 Task: Search tag "Sample" & apply.
Action: Mouse pressed left at (968, 320)
Screenshot: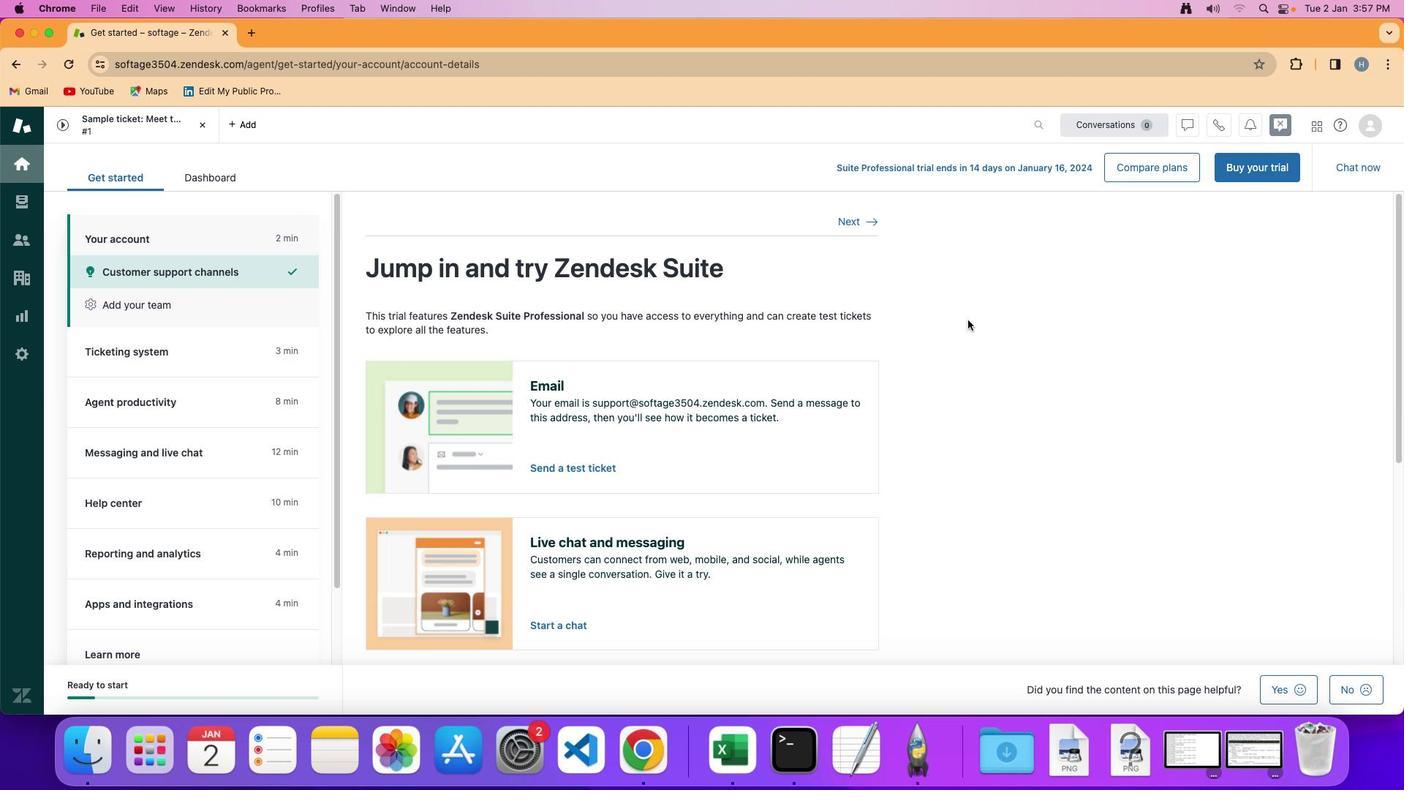 
Action: Mouse moved to (27, 205)
Screenshot: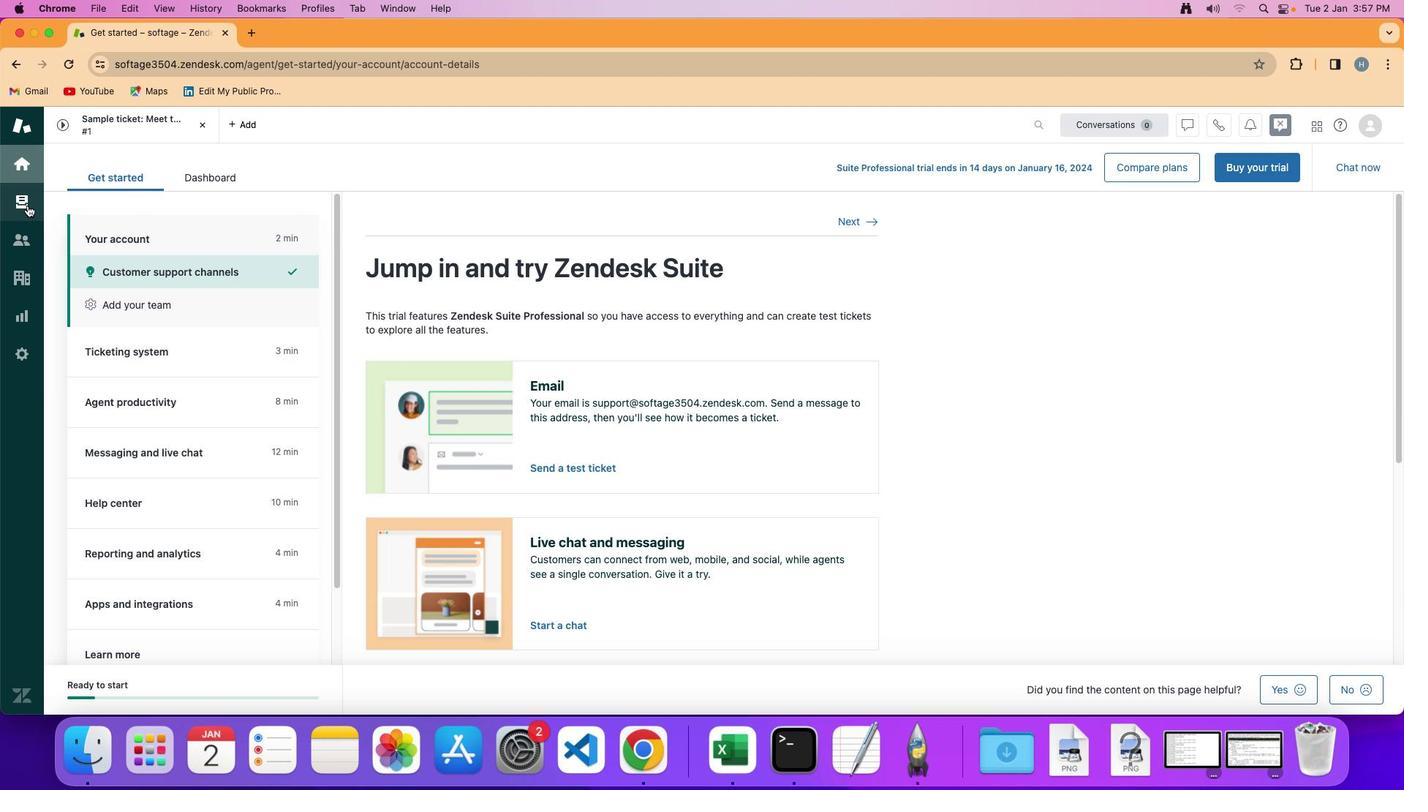 
Action: Mouse pressed left at (27, 205)
Screenshot: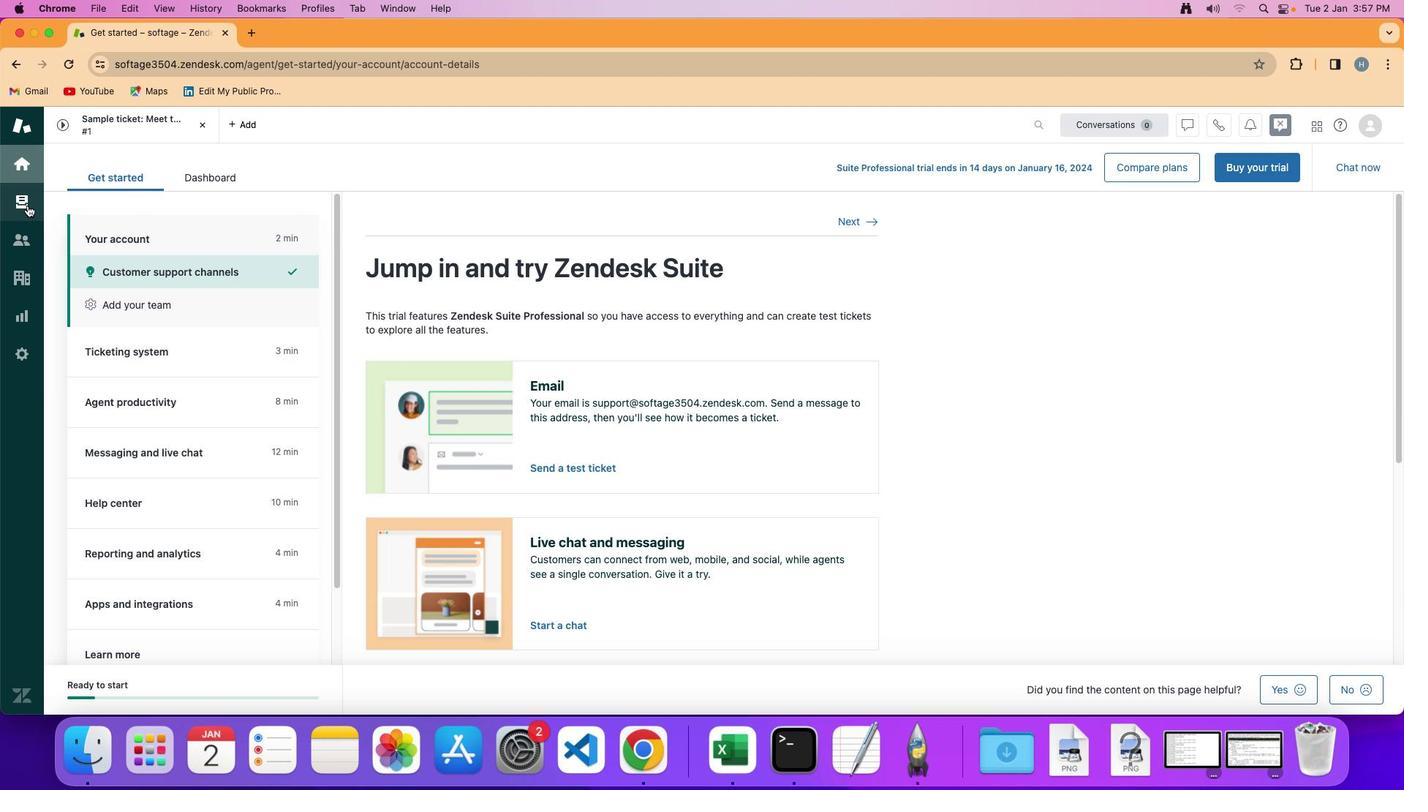 
Action: Mouse moved to (335, 226)
Screenshot: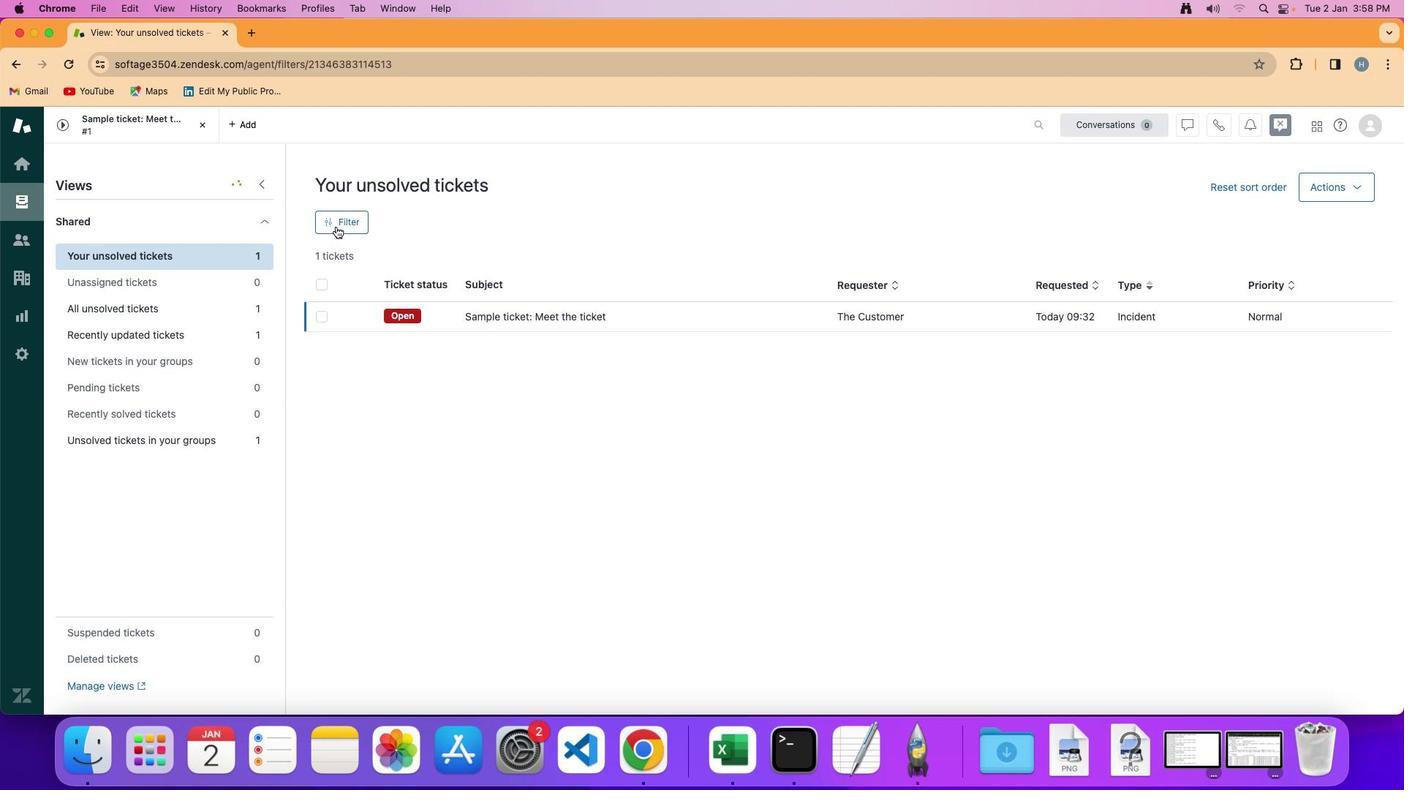 
Action: Mouse pressed left at (335, 226)
Screenshot: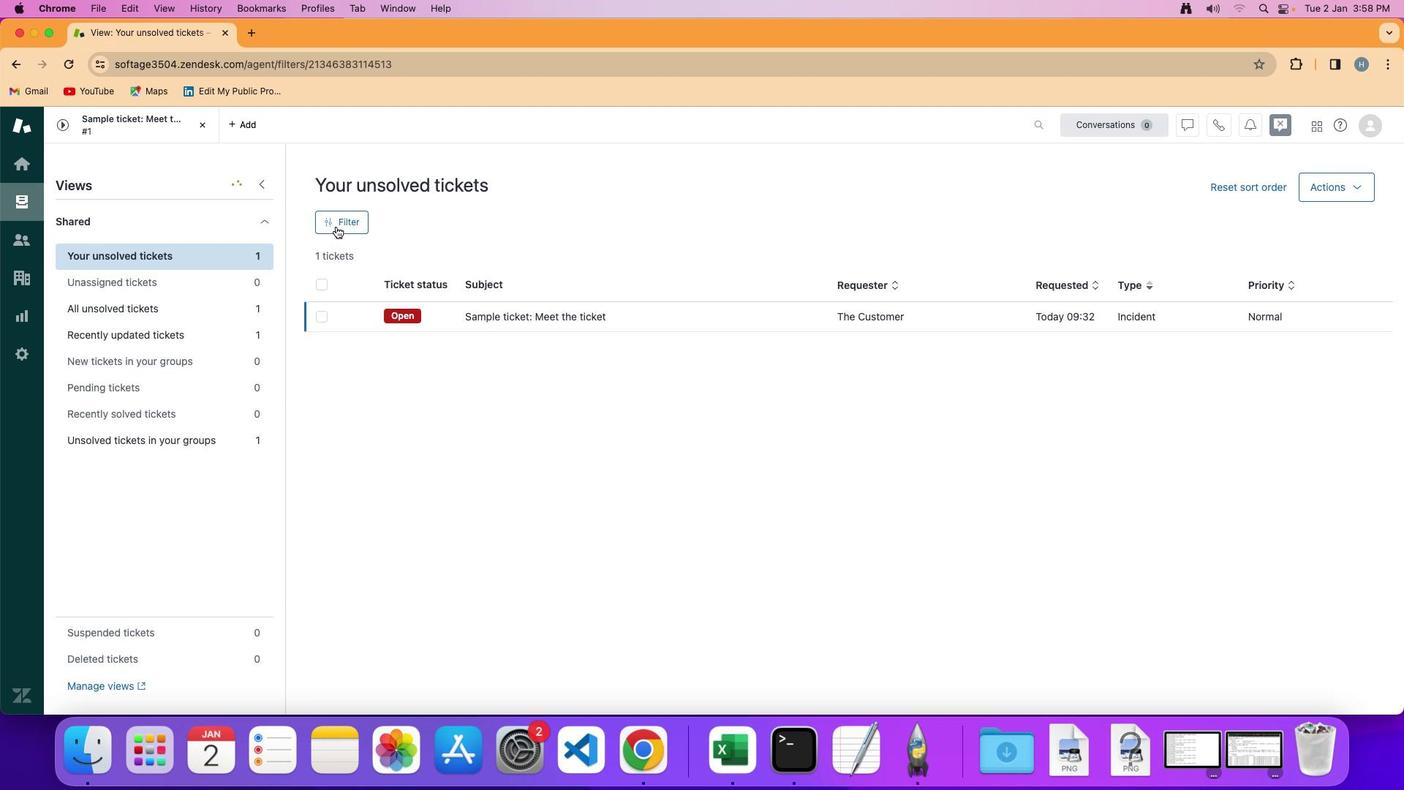 
Action: Mouse moved to (1203, 205)
Screenshot: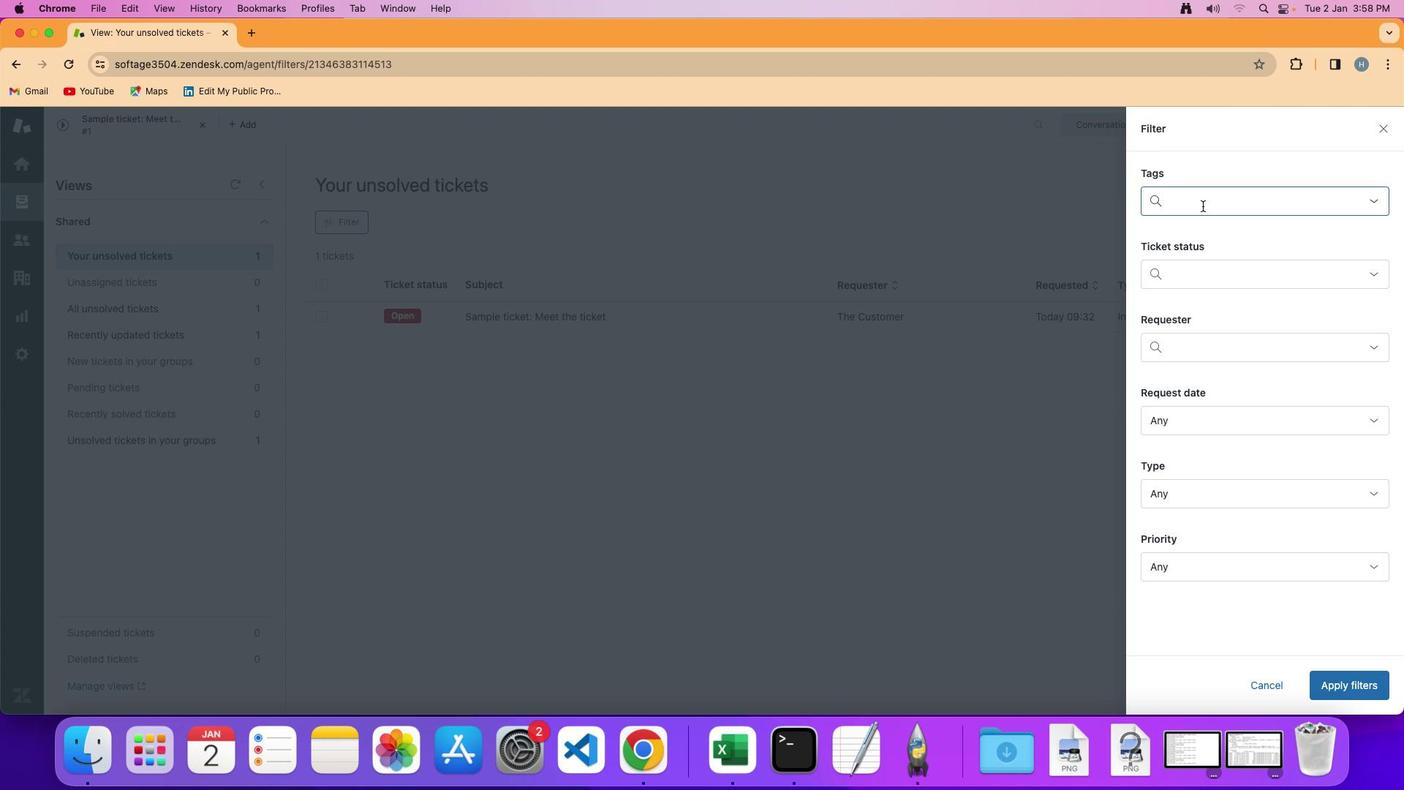 
Action: Mouse pressed left at (1203, 205)
Screenshot: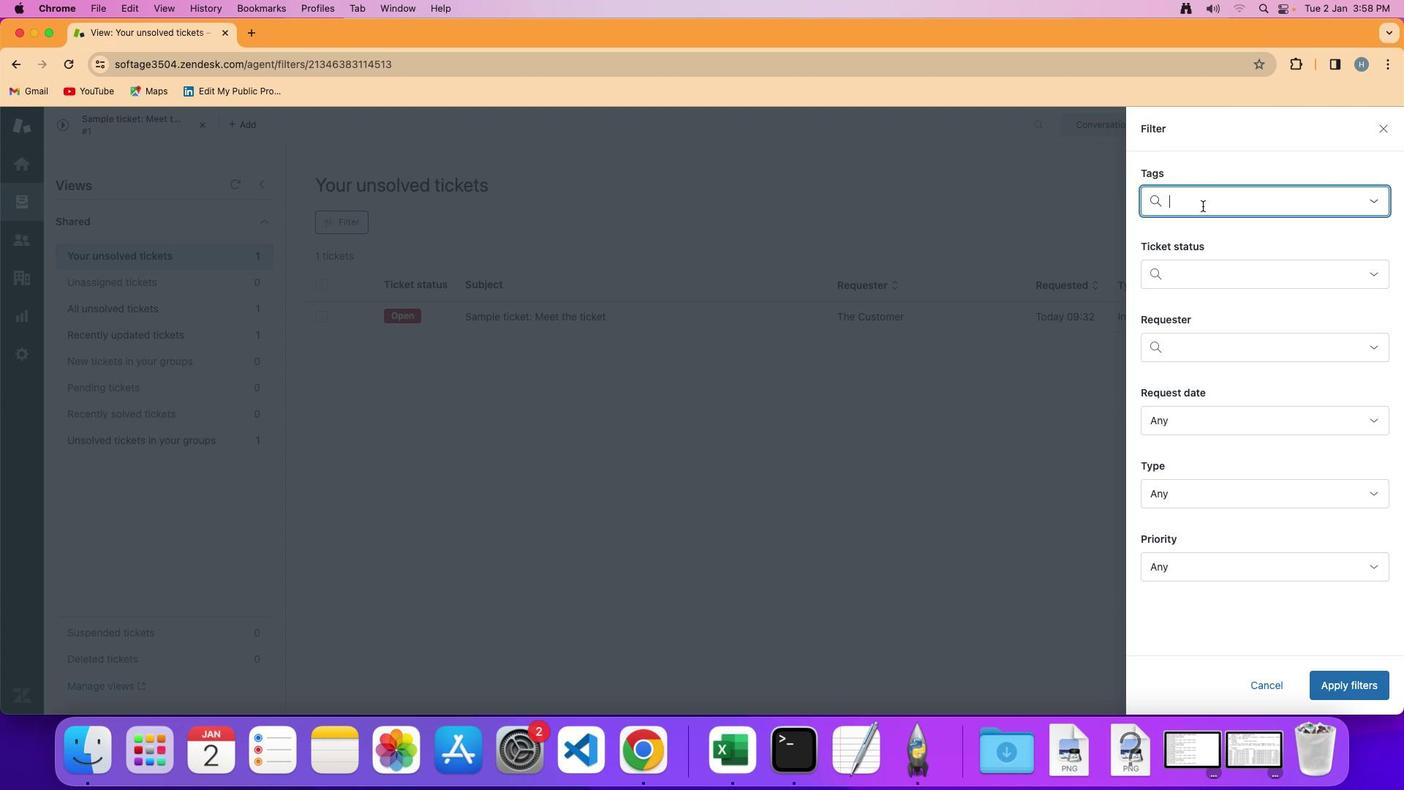 
Action: Key pressed Key.shift'S''i''m''p''l''e'
Screenshot: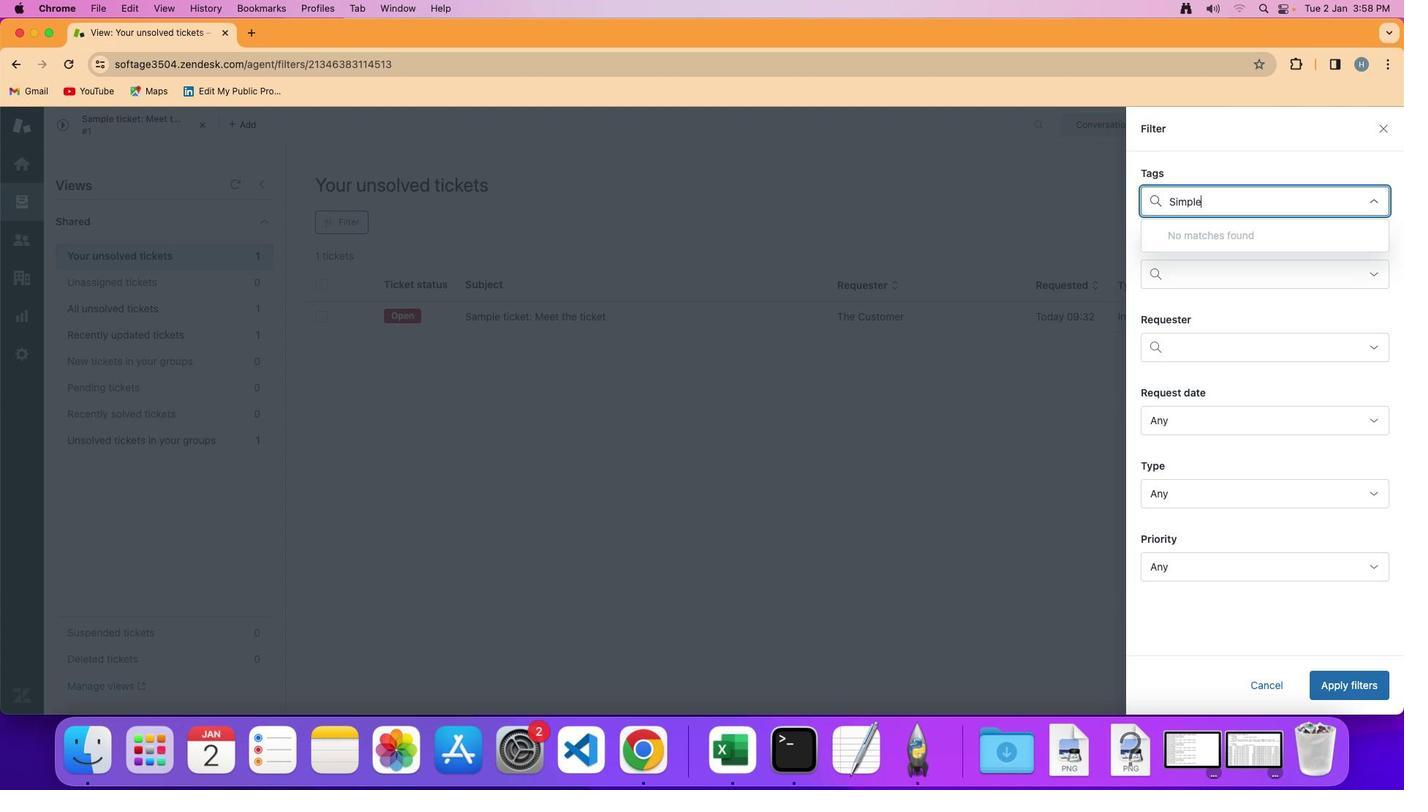 
Action: Mouse moved to (1347, 683)
Screenshot: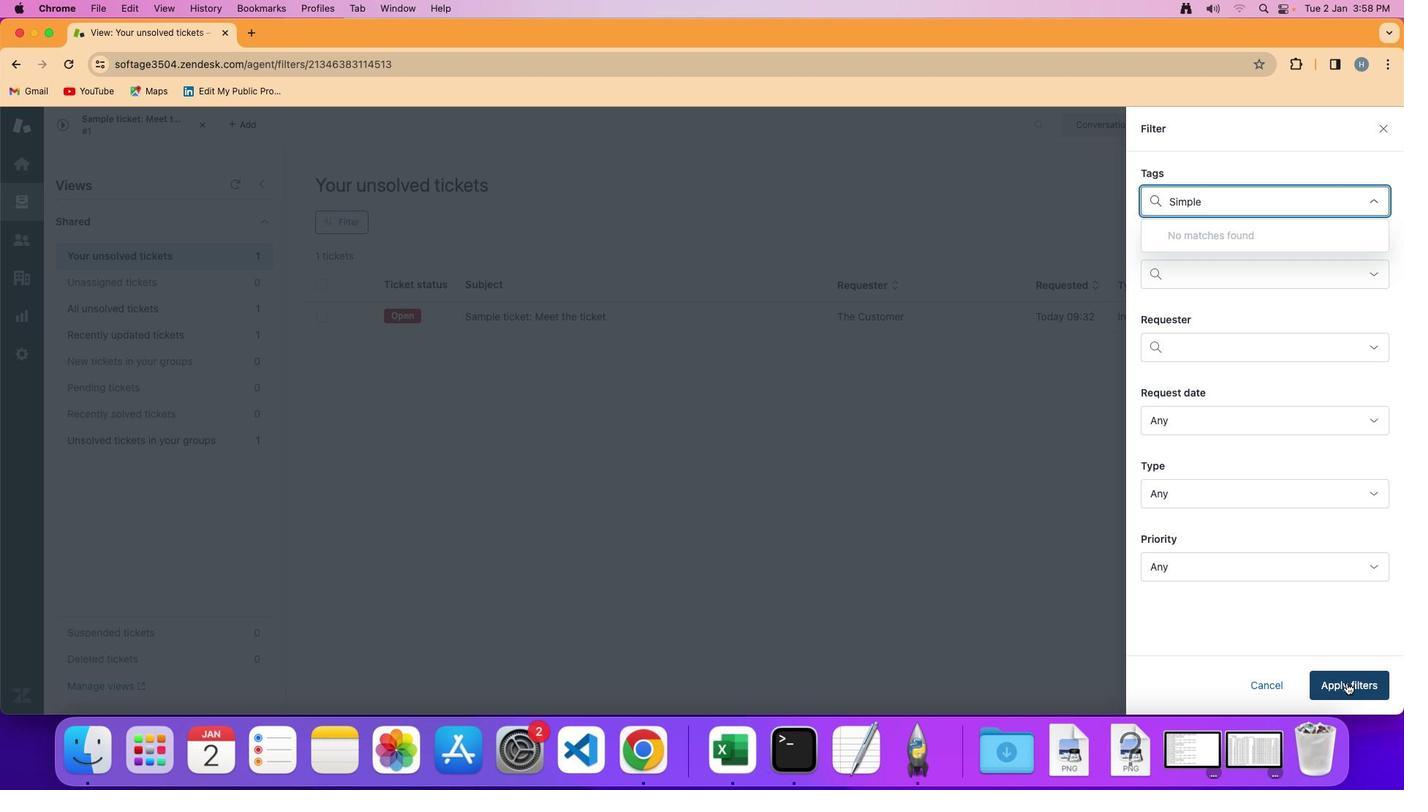 
Action: Mouse pressed left at (1347, 683)
Screenshot: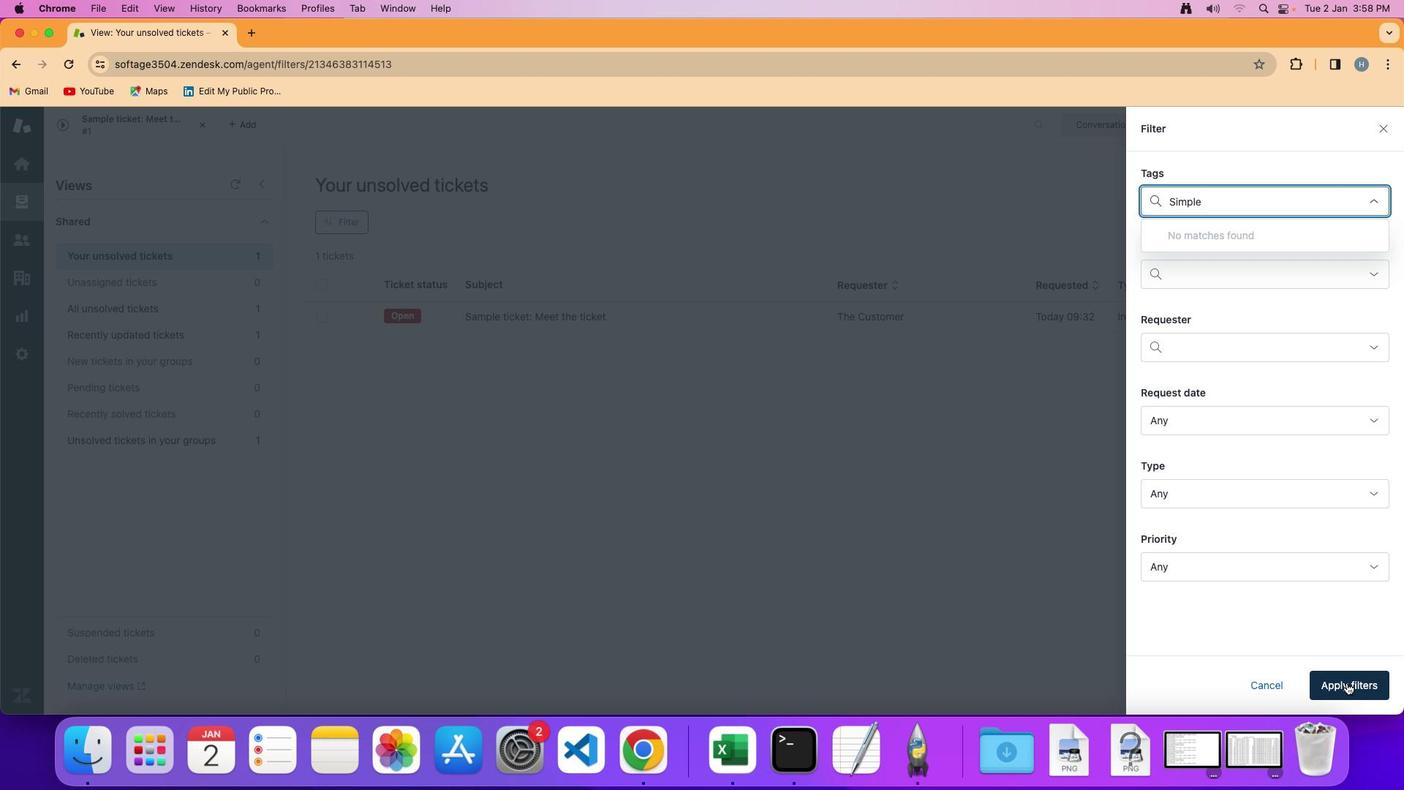 
Action: Mouse moved to (1214, 617)
Screenshot: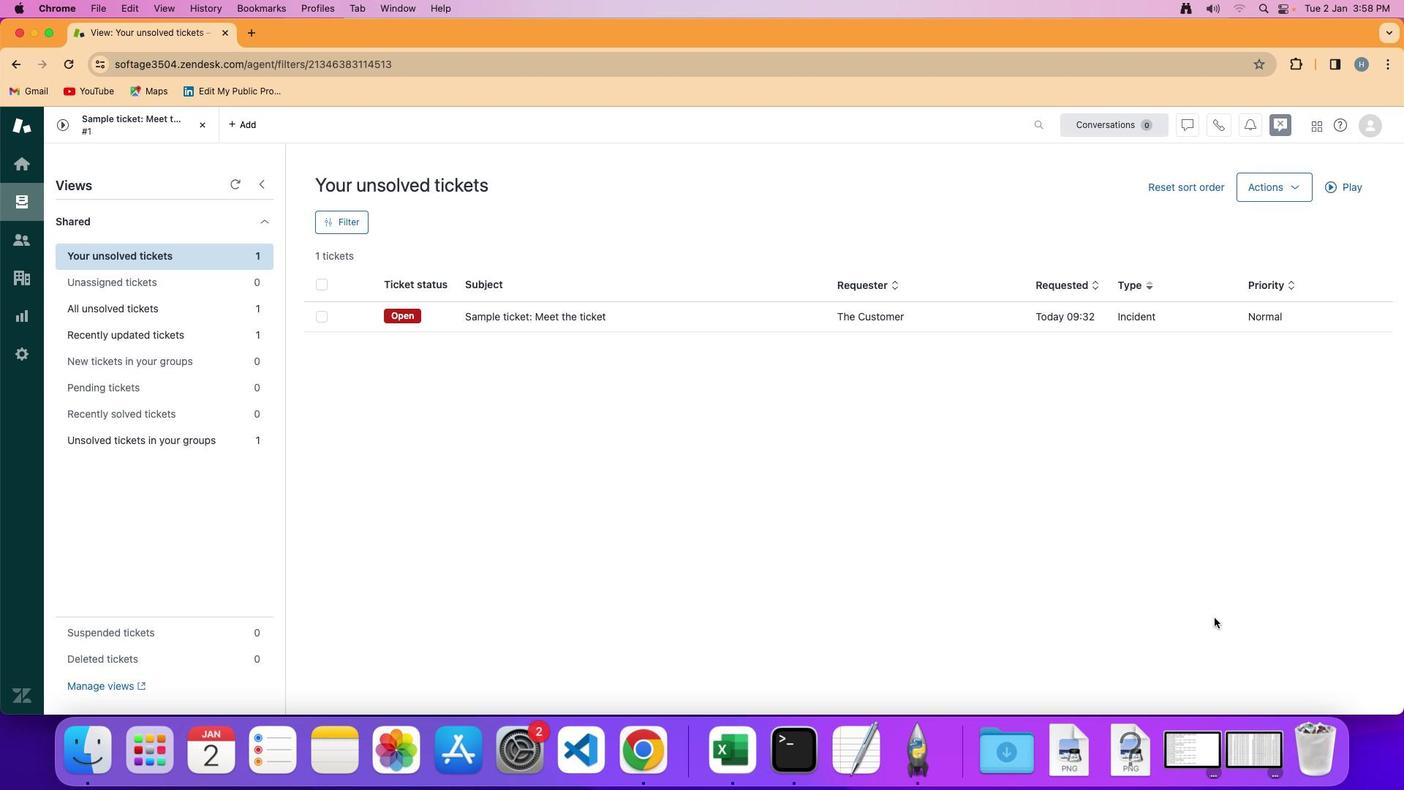 
